 Task: Change  the formatting of the data to Which is  Less than 5, In conditional formating, put the option 'Green Fill with Dark Green Text. . 'In the sheet   Promote Sales templetes   book
Action: Mouse moved to (47, 140)
Screenshot: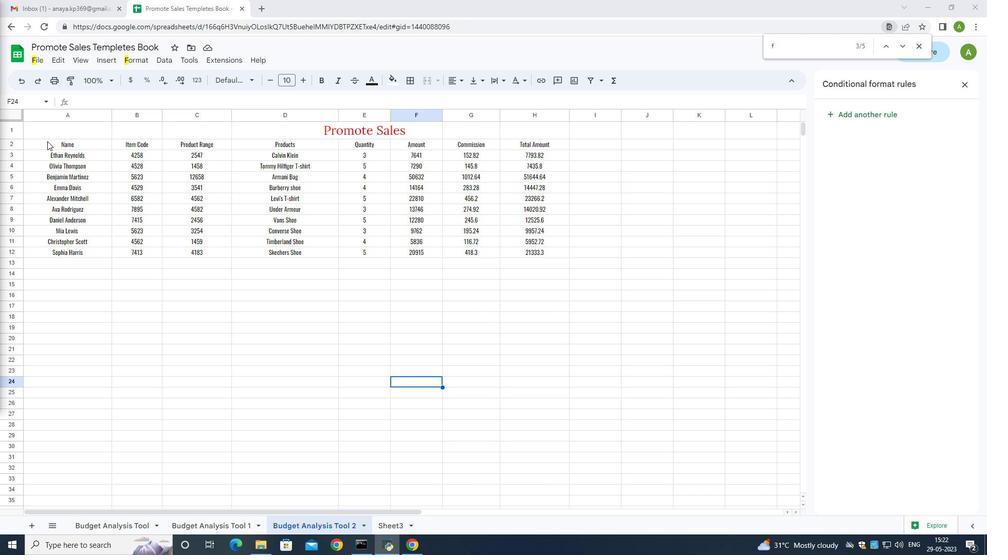 
Action: Mouse pressed left at (47, 140)
Screenshot: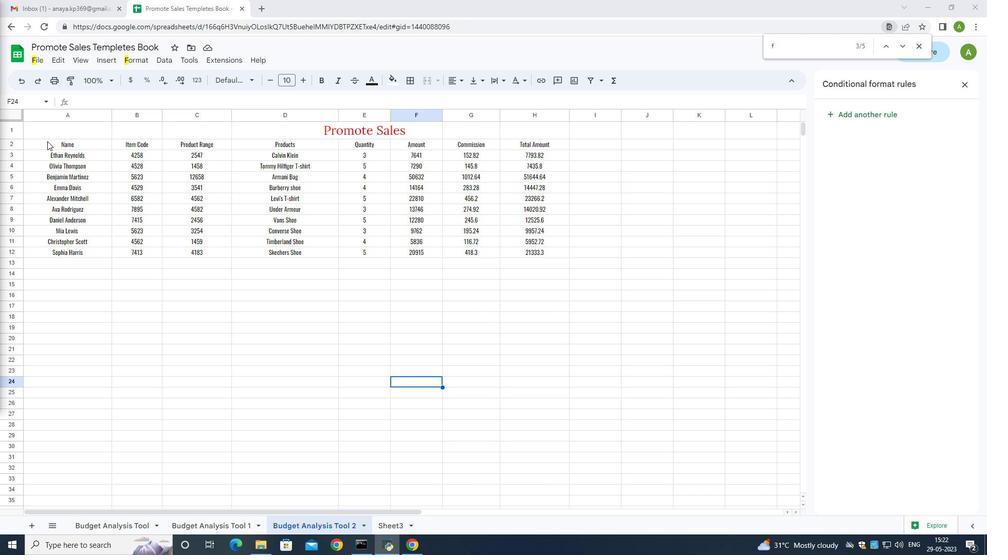 
Action: Mouse moved to (127, 57)
Screenshot: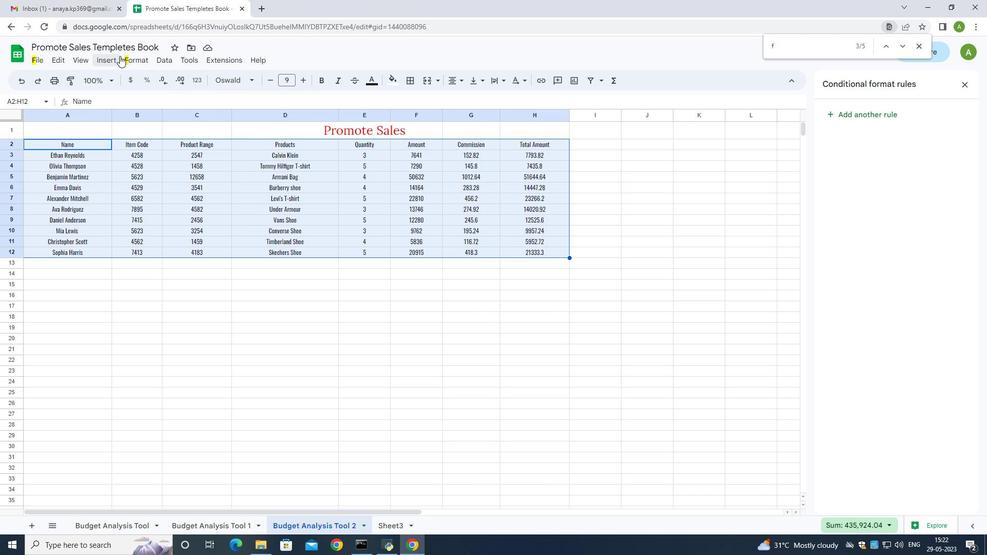 
Action: Mouse pressed left at (127, 57)
Screenshot: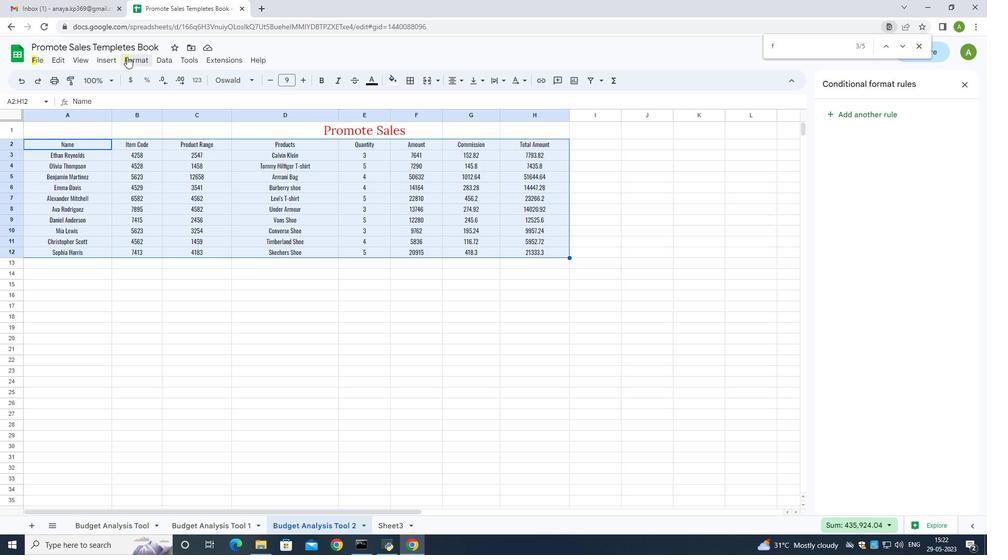 
Action: Mouse moved to (183, 239)
Screenshot: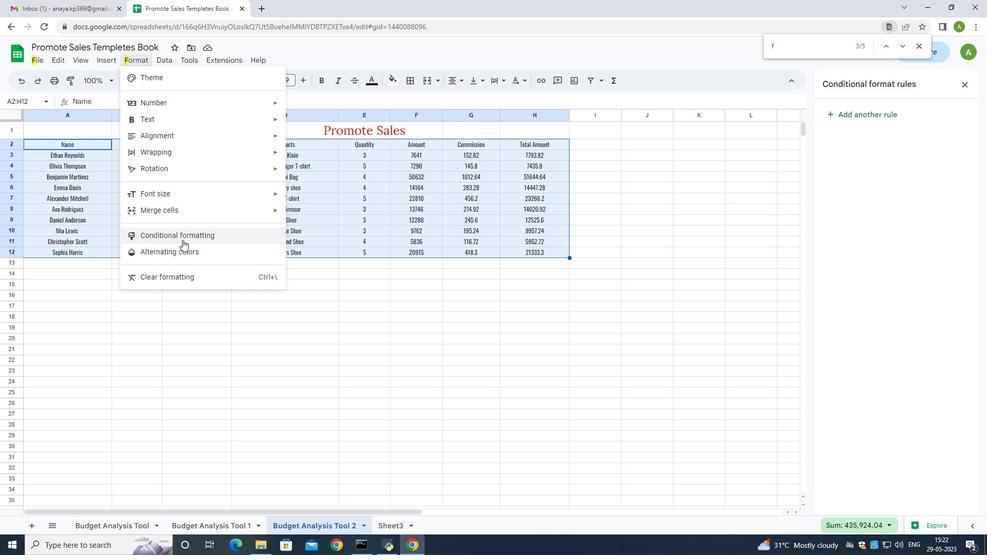 
Action: Mouse pressed left at (183, 239)
Screenshot: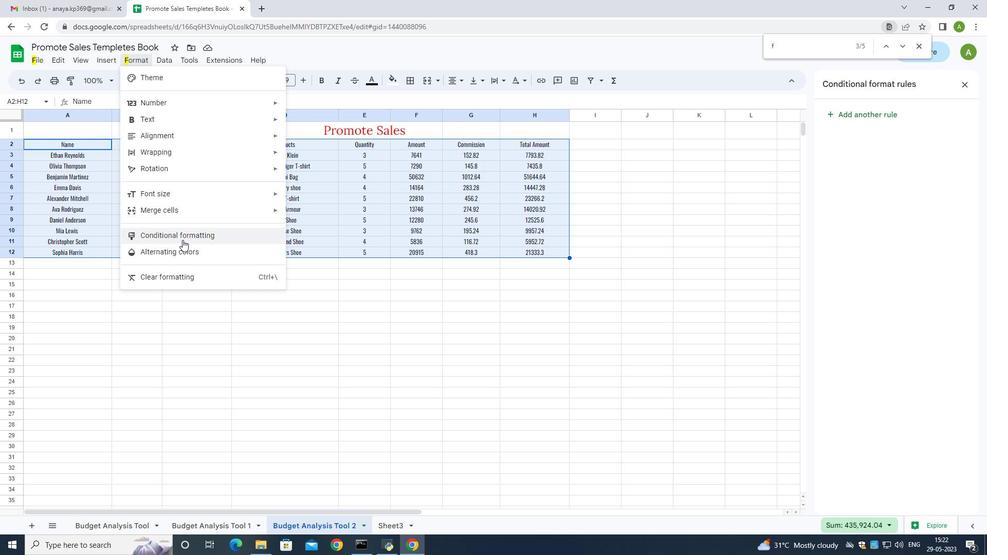 
Action: Mouse moved to (949, 218)
Screenshot: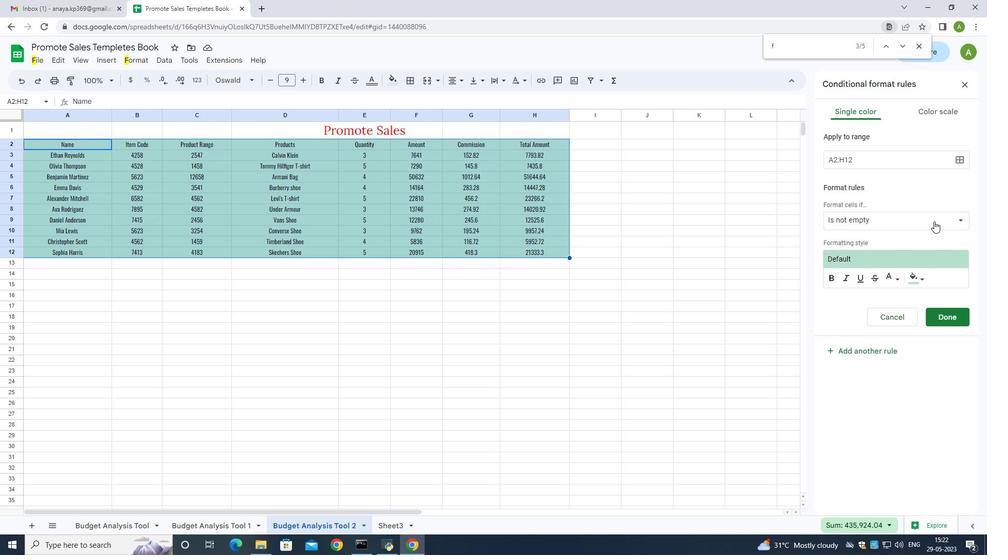 
Action: Mouse pressed left at (949, 218)
Screenshot: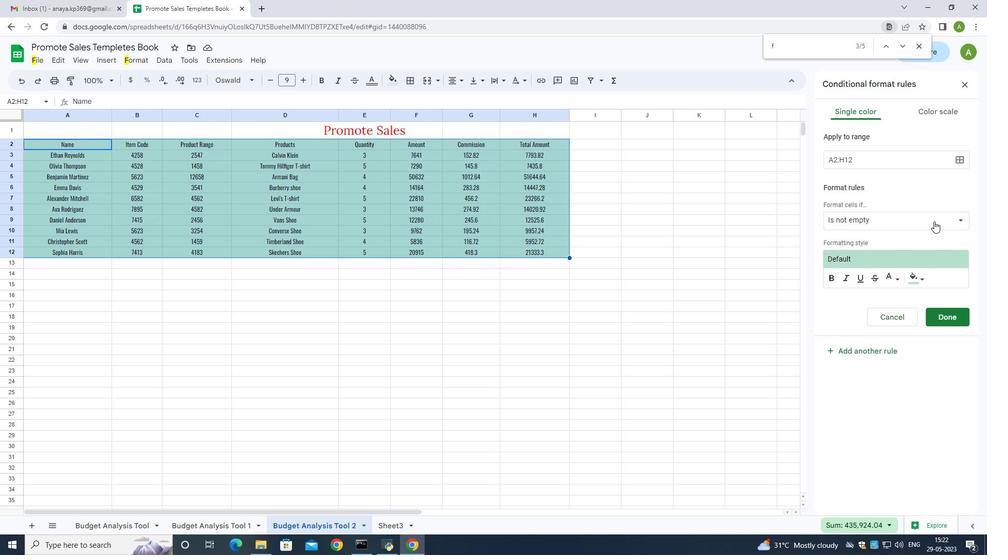 
Action: Mouse moved to (883, 419)
Screenshot: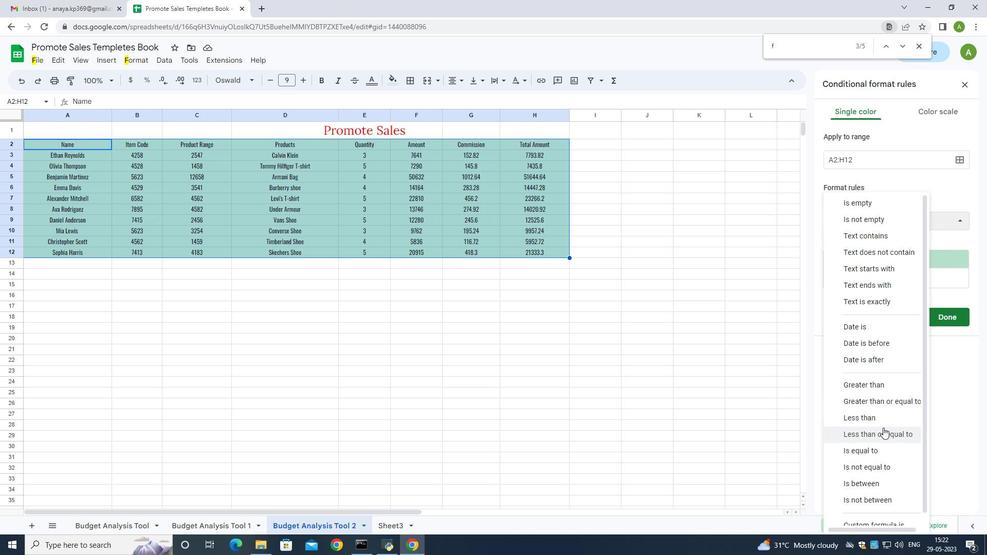 
Action: Mouse pressed left at (883, 419)
Screenshot: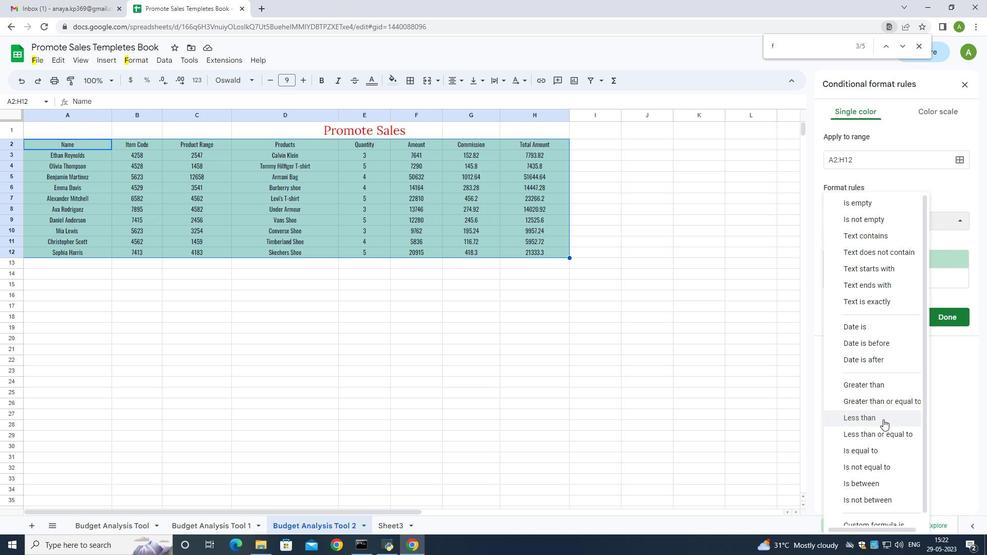 
Action: Mouse moved to (879, 247)
Screenshot: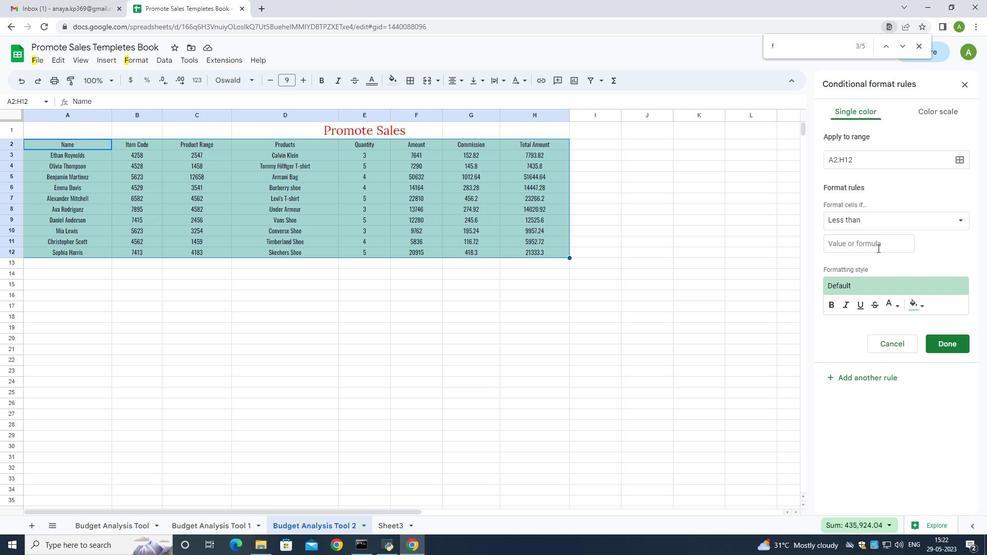 
Action: Mouse pressed left at (879, 247)
Screenshot: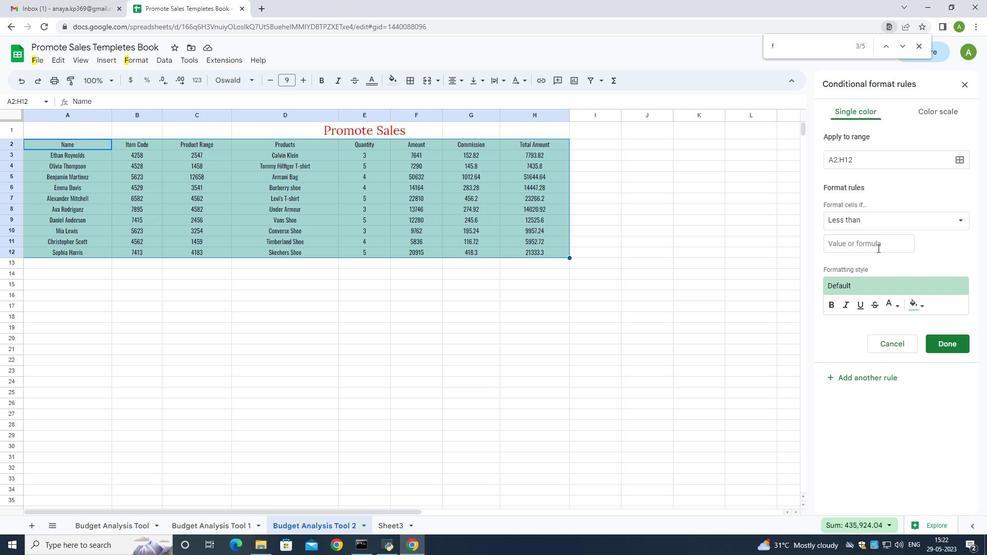 
Action: Key pressed 5
Screenshot: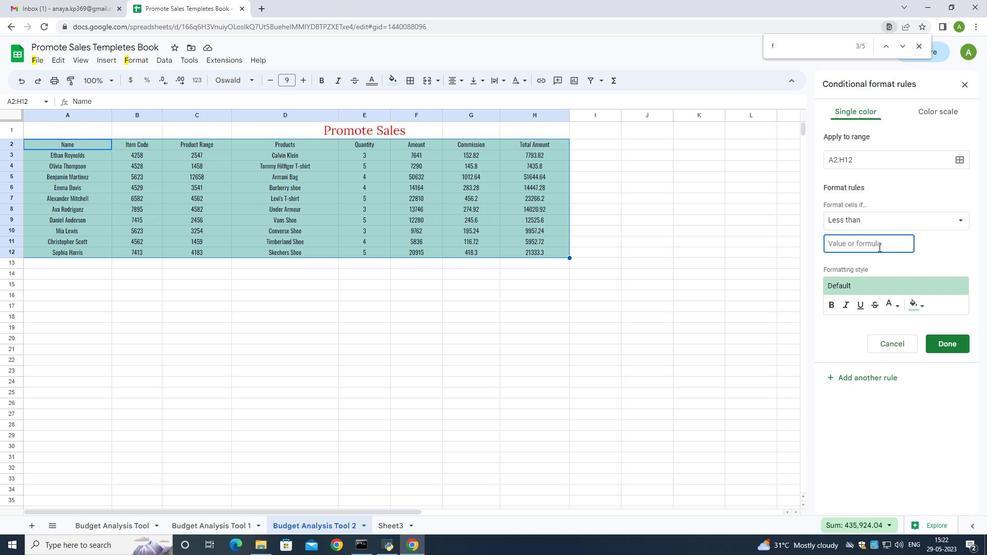 
Action: Mouse moved to (949, 339)
Screenshot: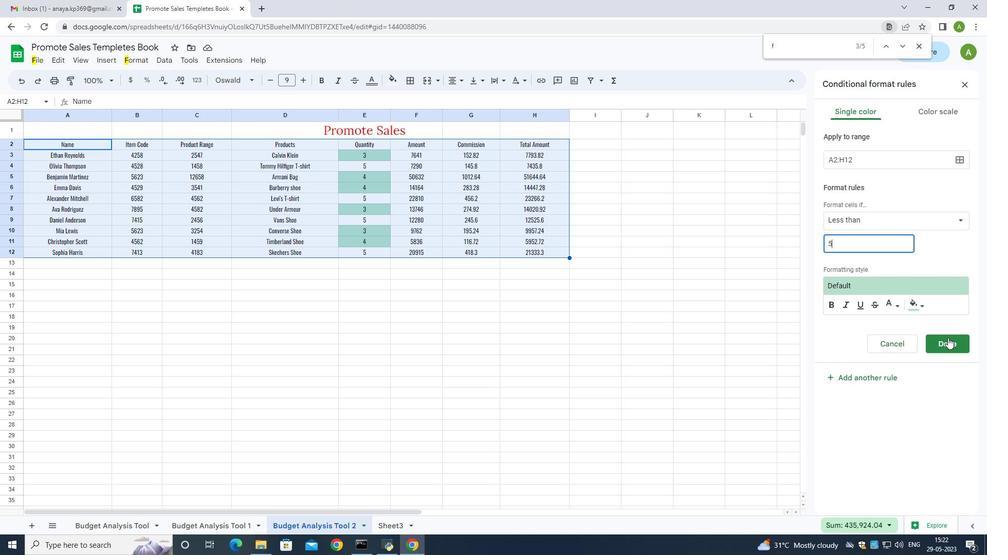 
Action: Mouse pressed left at (949, 339)
Screenshot: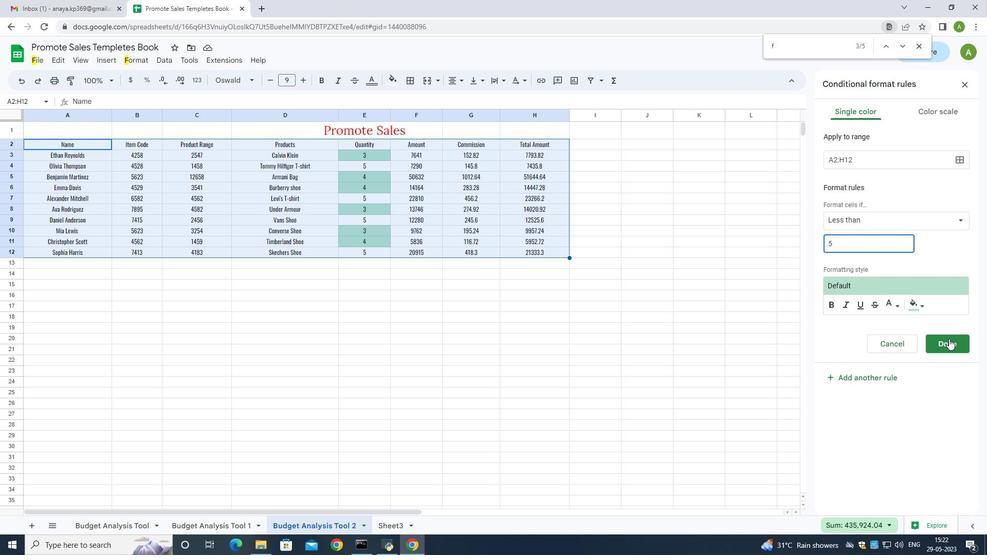 
Action: Mouse moved to (147, 62)
Screenshot: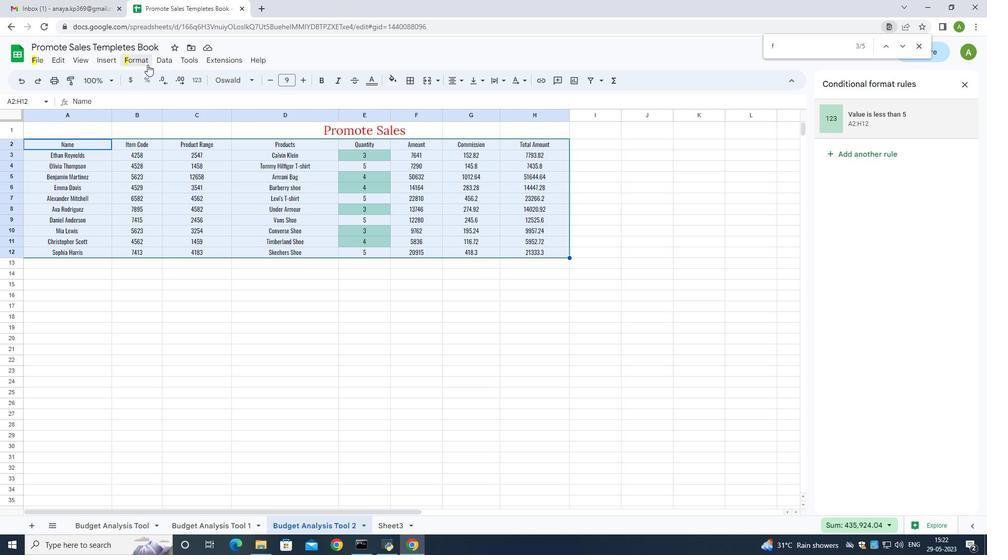 
Action: Mouse pressed left at (147, 62)
Screenshot: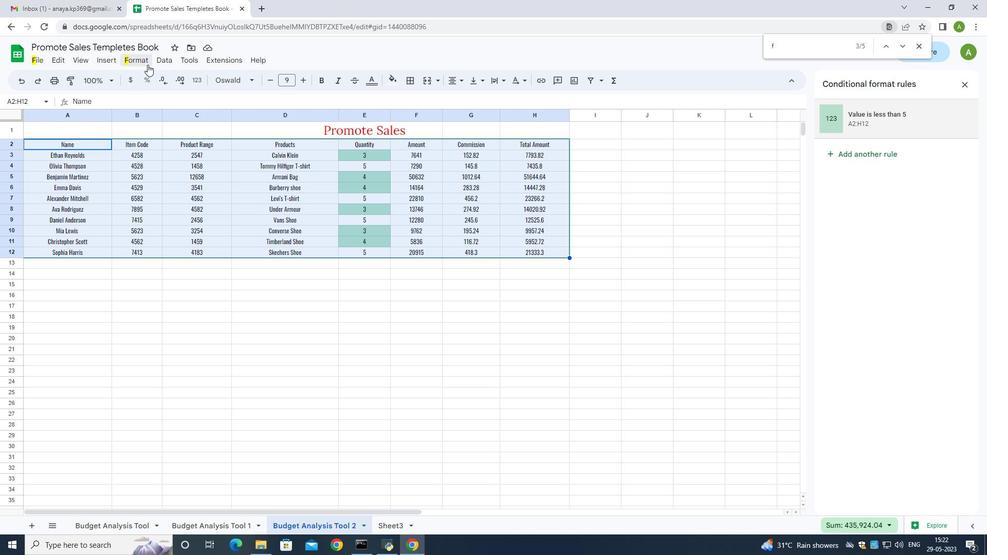 
Action: Mouse moved to (218, 242)
Screenshot: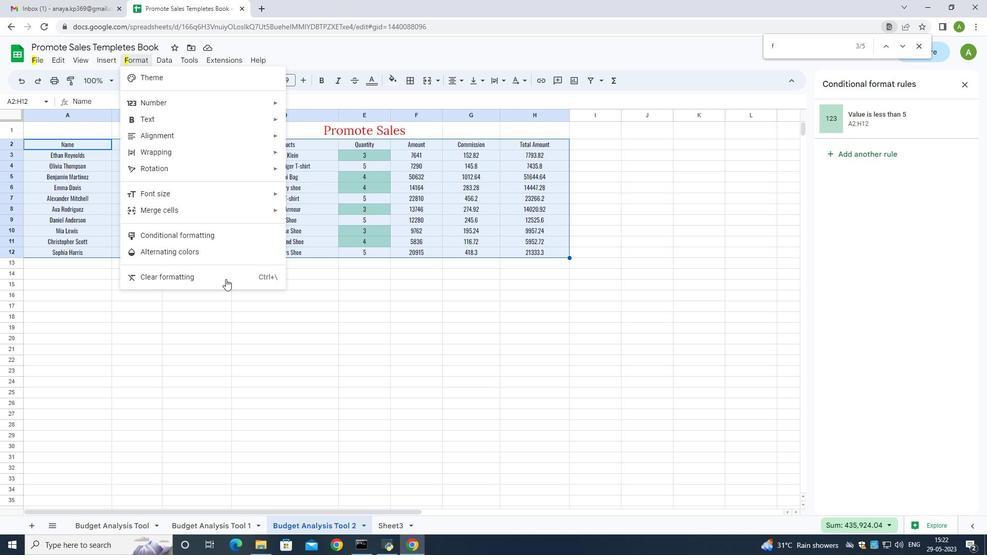 
Action: Mouse pressed left at (218, 242)
Screenshot: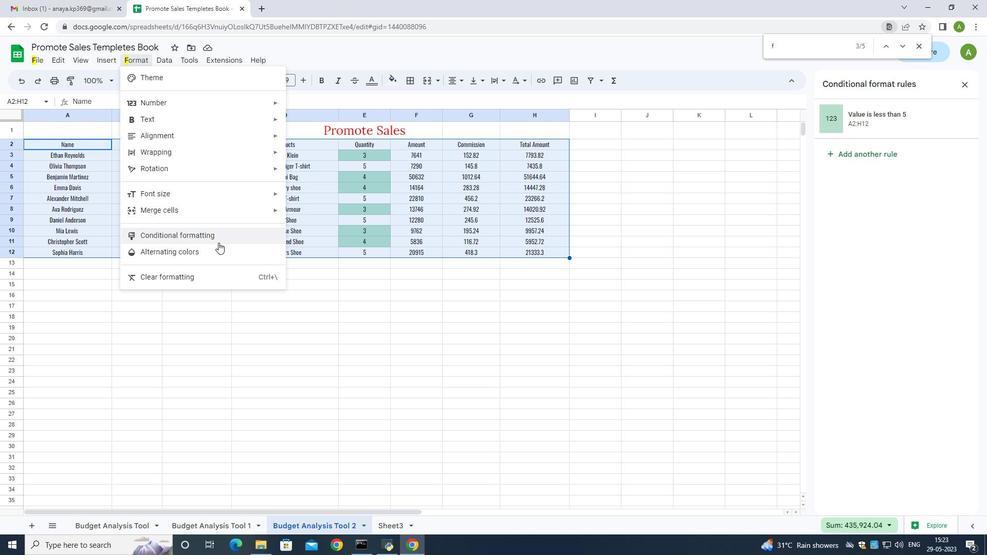 
Action: Mouse moved to (138, 59)
Screenshot: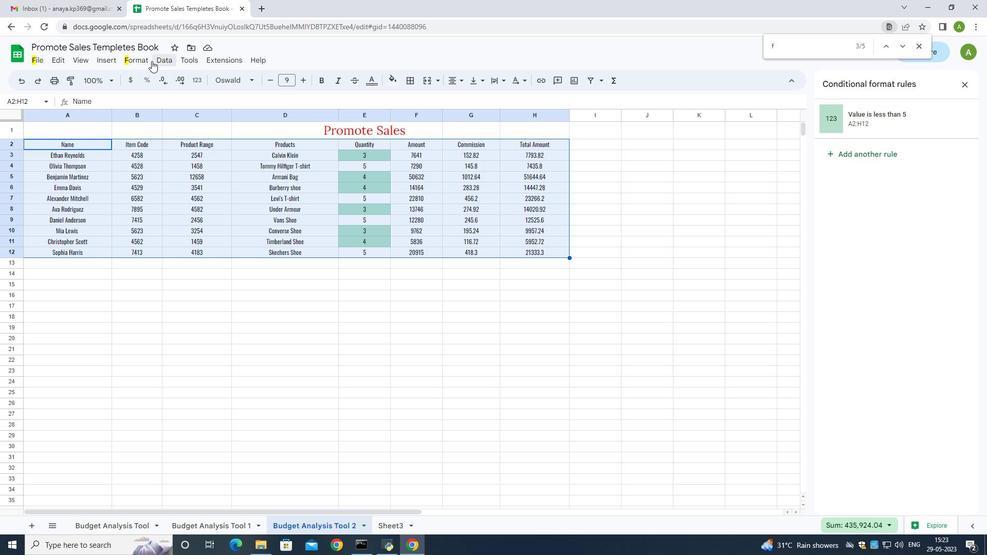 
Action: Mouse pressed left at (138, 59)
Screenshot: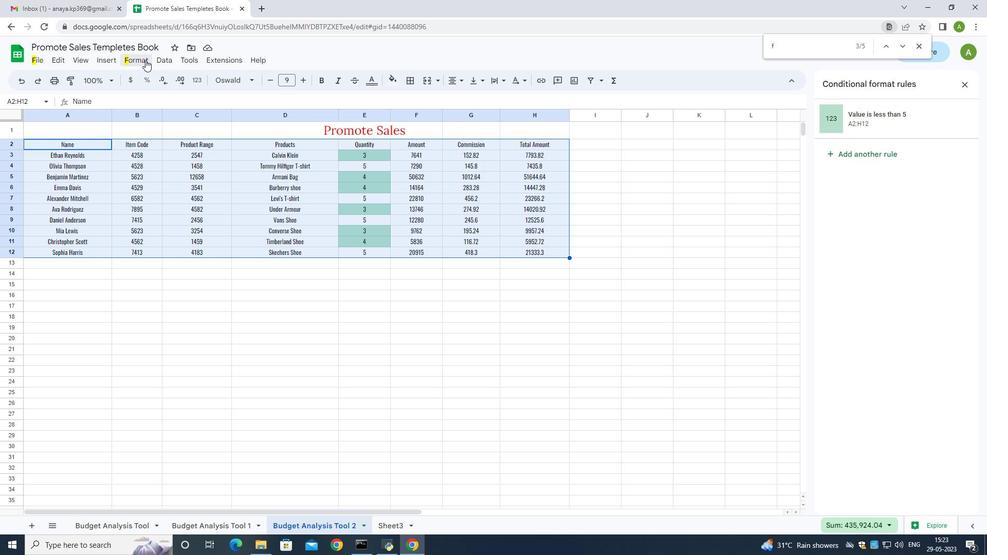 
Action: Mouse moved to (189, 235)
Screenshot: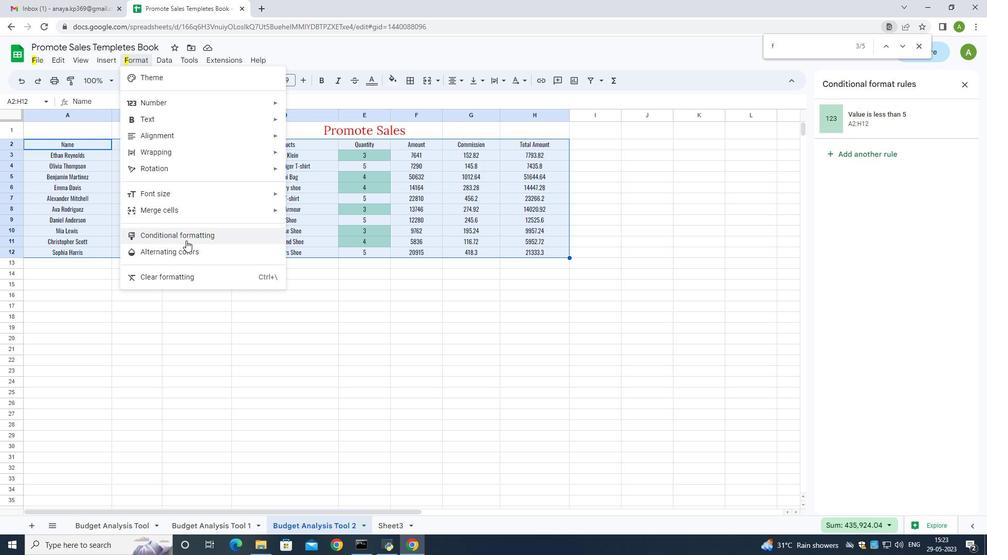 
Action: Mouse pressed left at (189, 235)
Screenshot: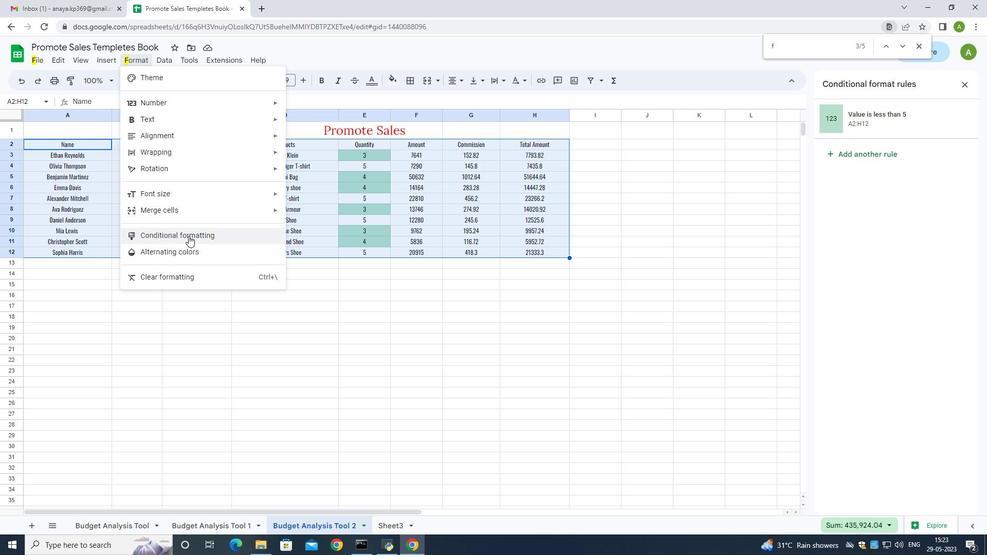 
Action: Mouse moved to (891, 125)
Screenshot: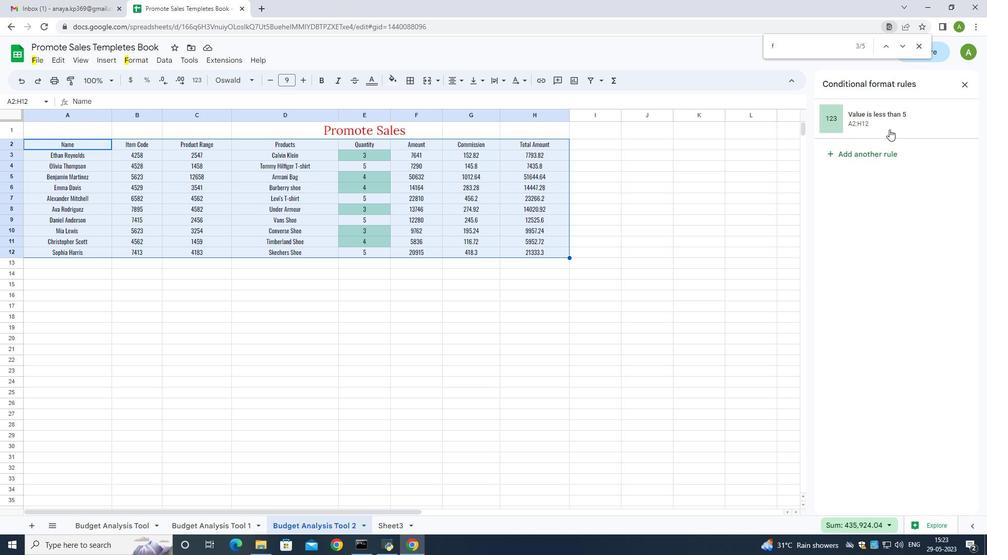 
Action: Mouse pressed left at (891, 125)
Screenshot: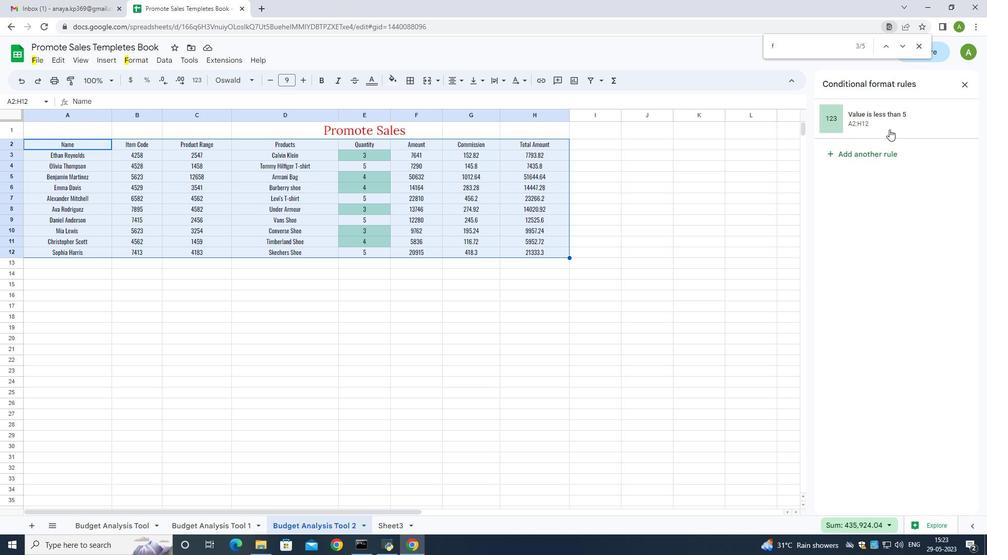 
Action: Mouse moved to (899, 302)
Screenshot: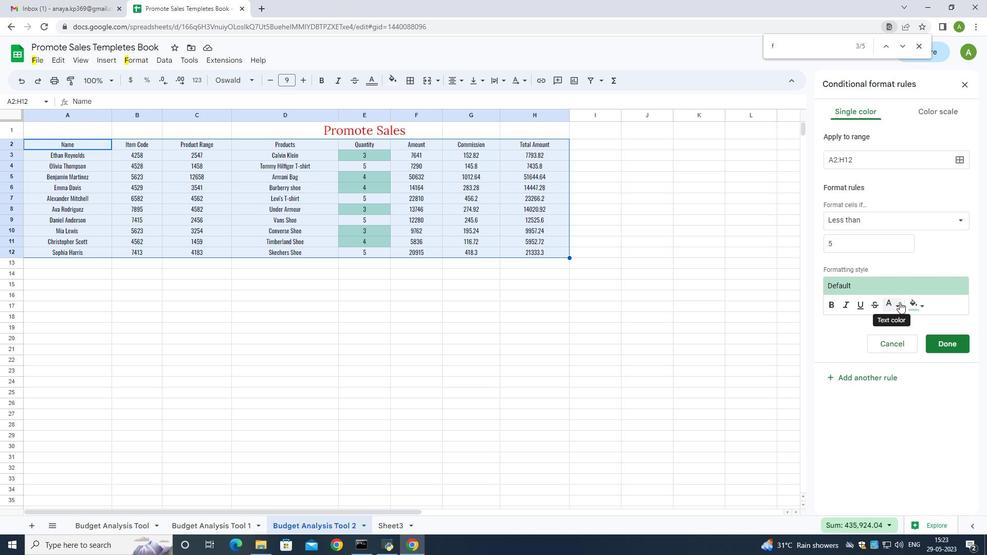 
Action: Mouse pressed left at (899, 302)
Screenshot: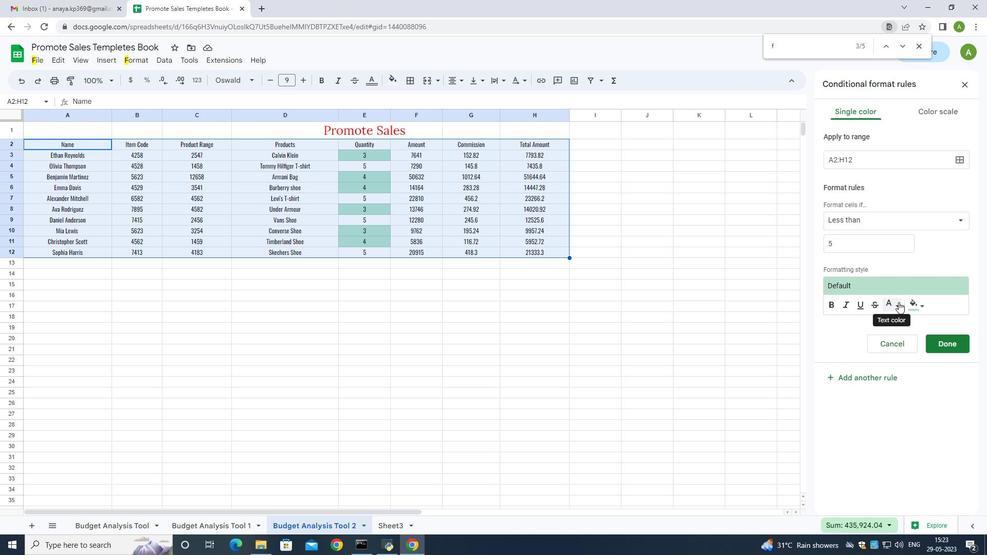 
Action: Mouse moved to (834, 416)
Screenshot: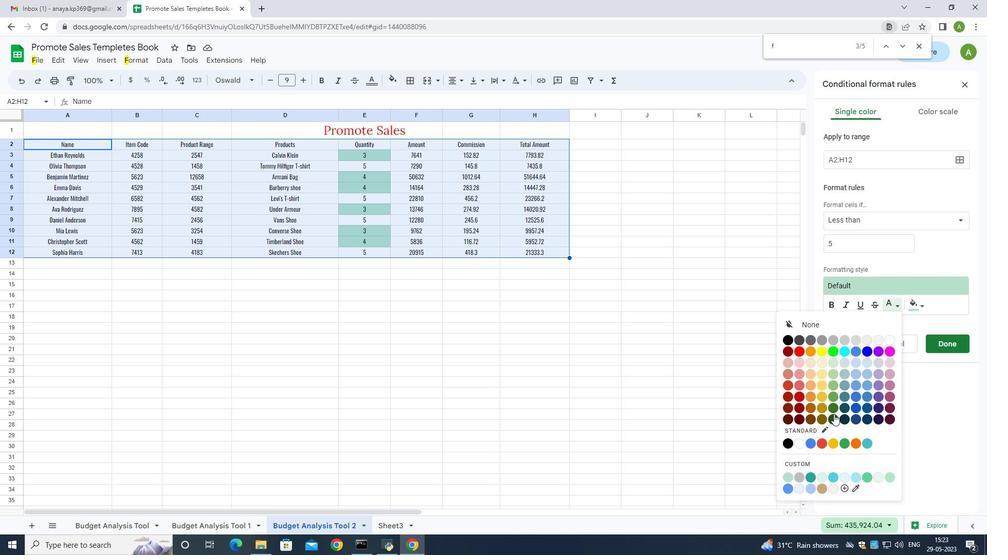 
Action: Mouse pressed left at (834, 416)
Screenshot: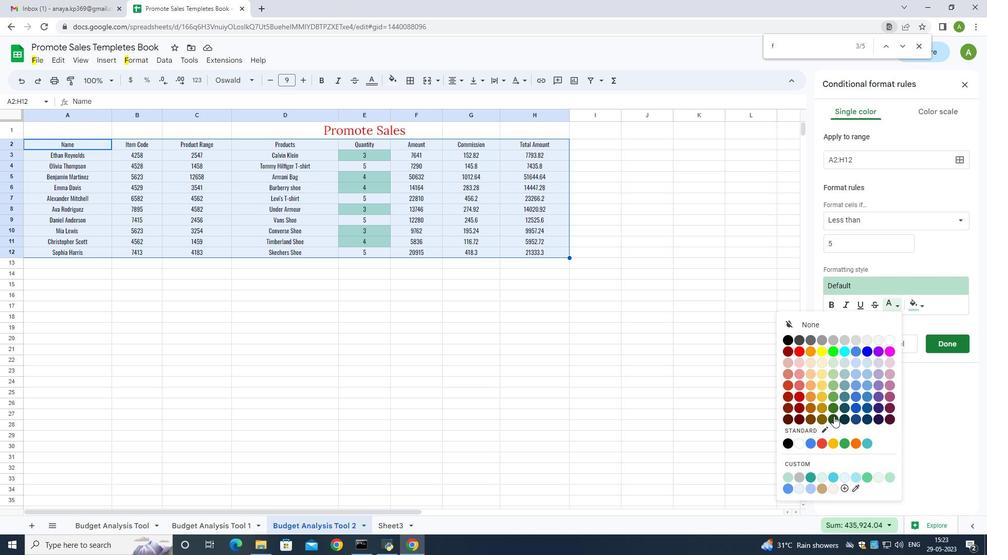 
Action: Mouse moved to (917, 305)
Screenshot: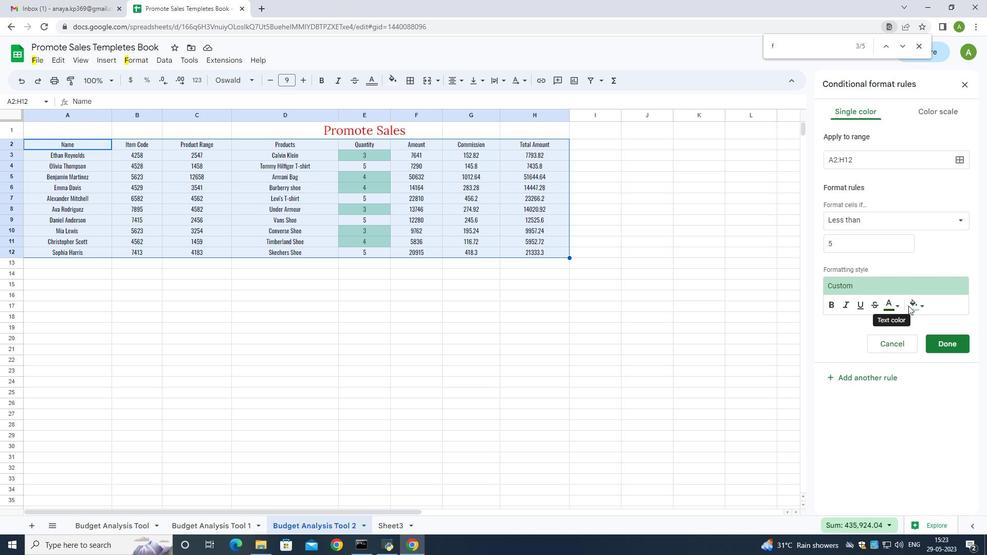 
Action: Mouse pressed left at (917, 305)
Screenshot: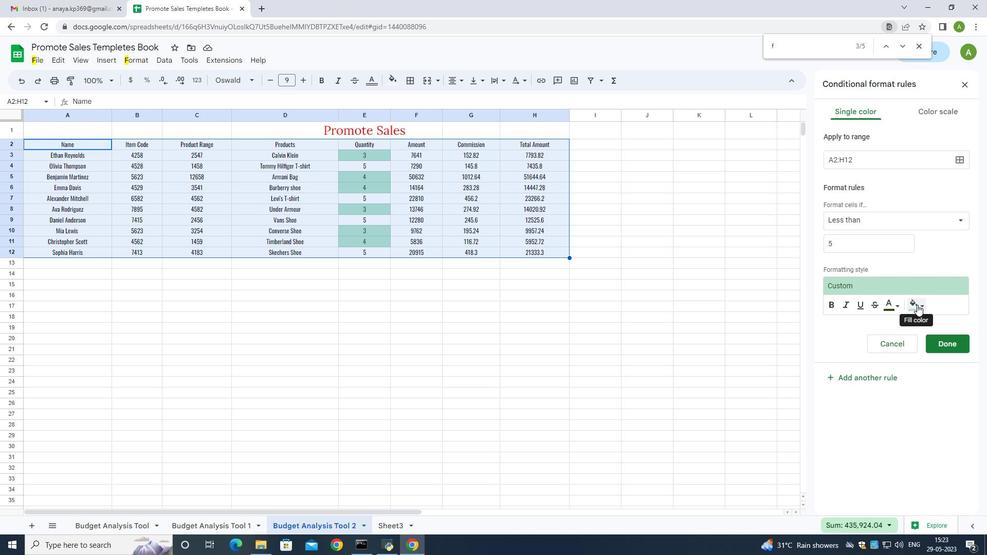 
Action: Mouse moved to (861, 410)
Screenshot: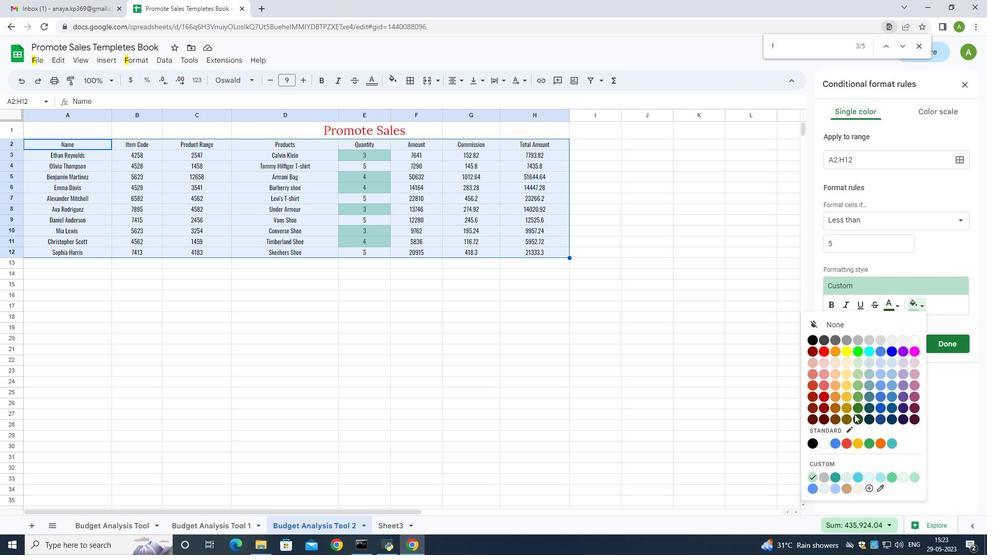 
Action: Mouse pressed left at (861, 410)
Screenshot: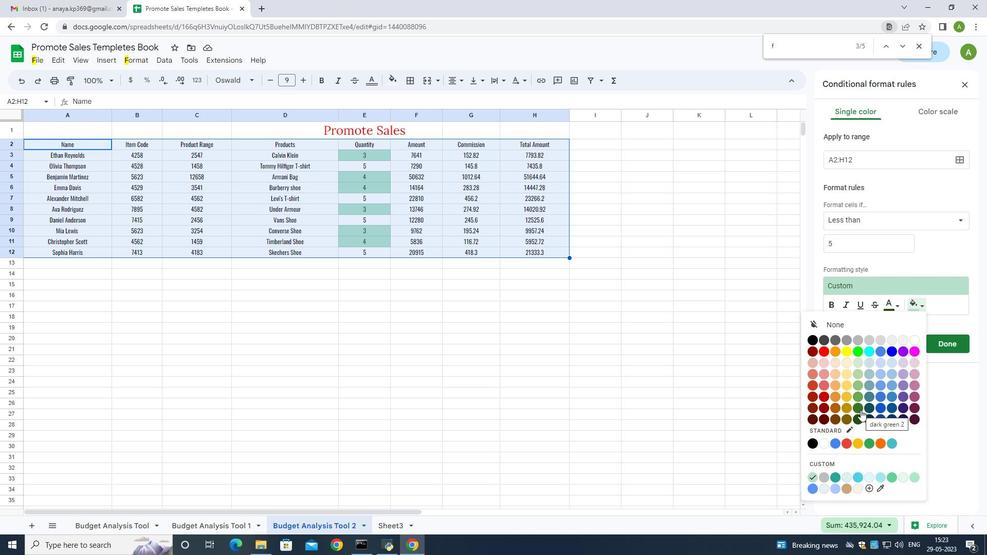 
Action: Mouse moved to (893, 312)
Screenshot: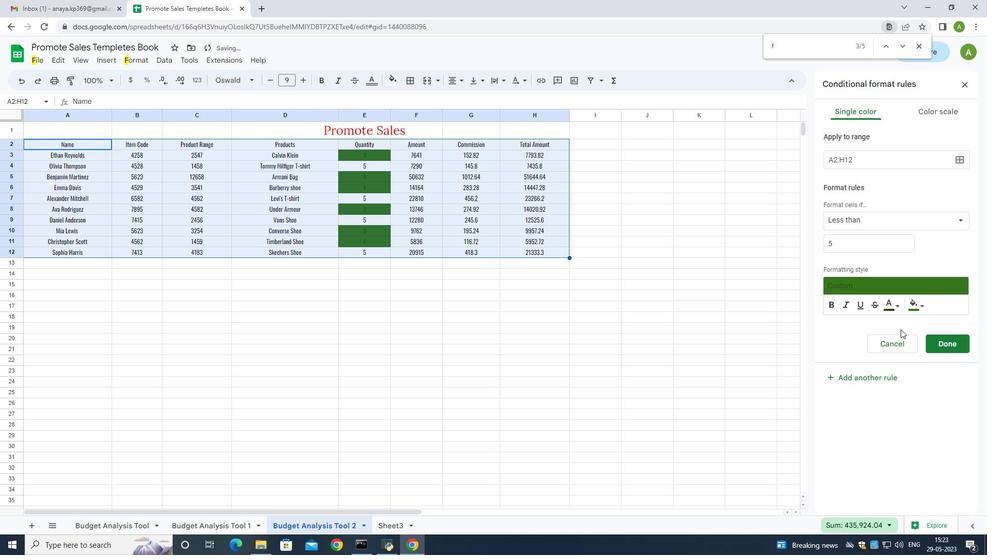 
Action: Mouse pressed left at (893, 312)
Screenshot: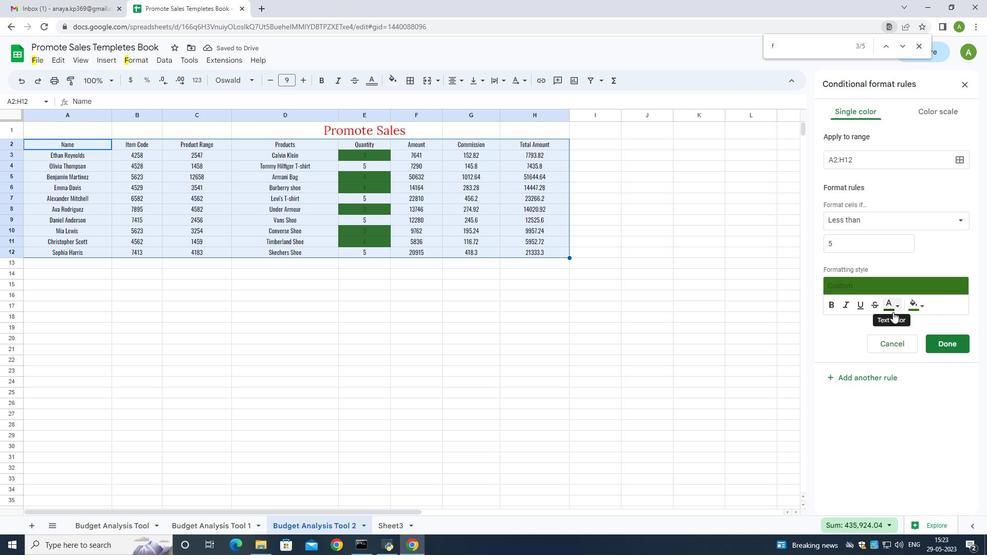 
Action: Mouse moved to (832, 419)
Screenshot: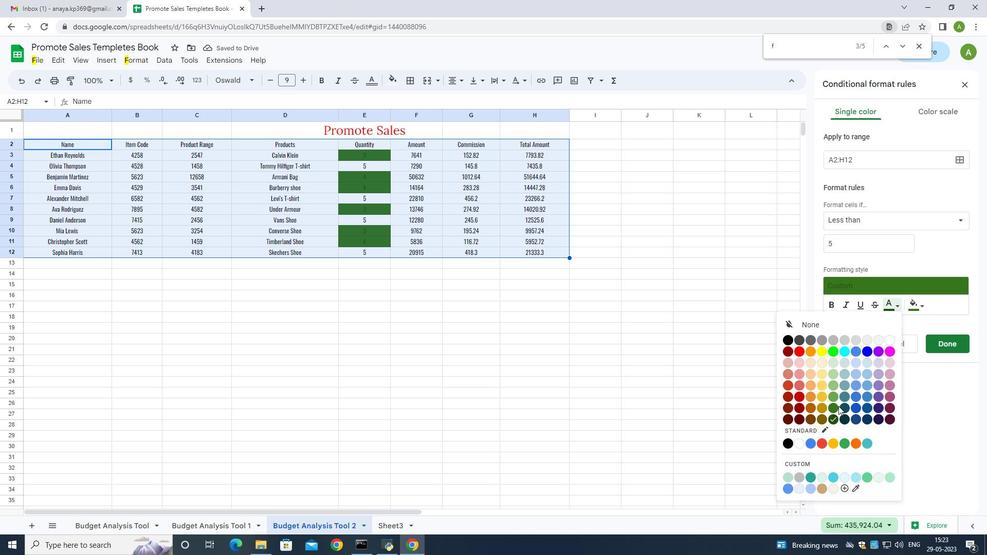
Action: Mouse pressed left at (832, 419)
Screenshot: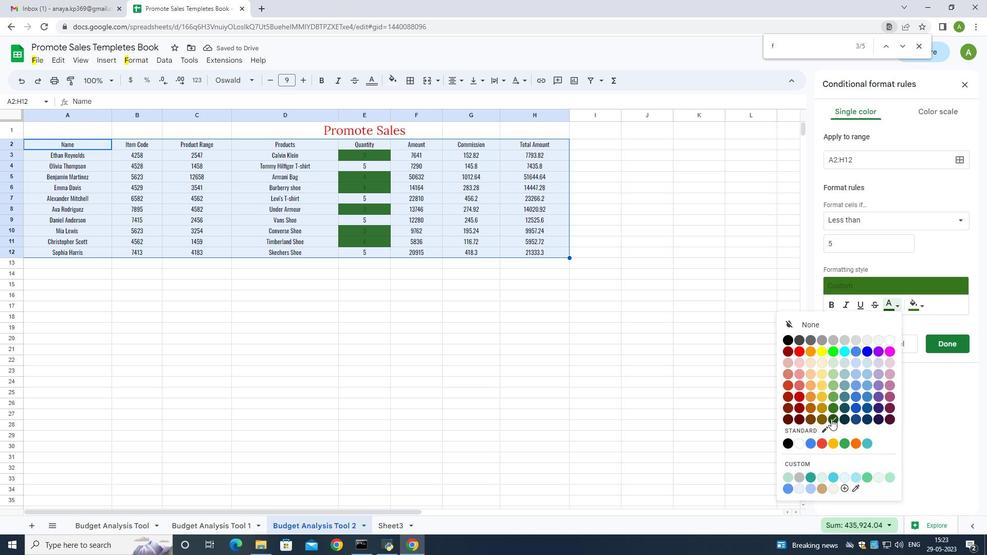 
Action: Mouse moved to (935, 348)
Screenshot: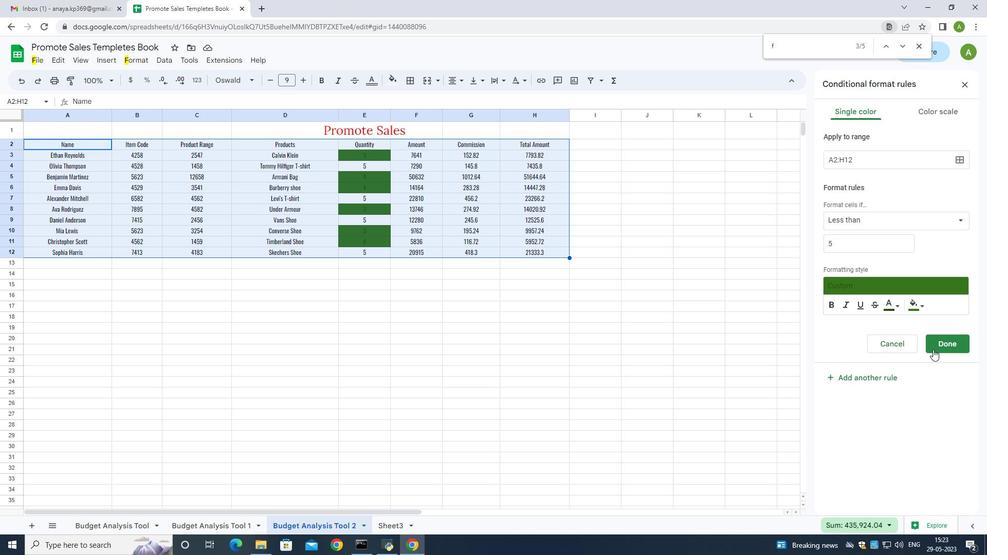 
Action: Mouse pressed left at (935, 348)
Screenshot: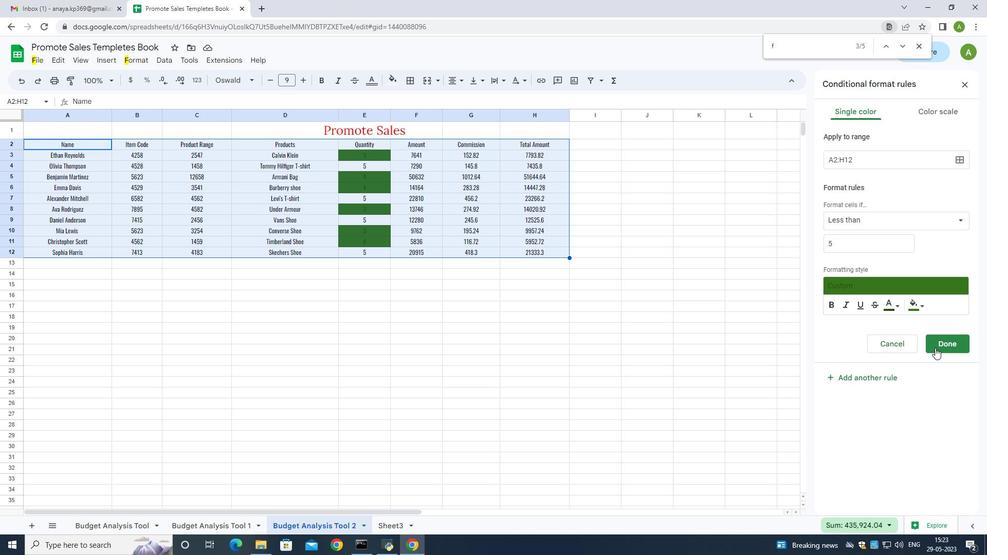 
Action: Mouse moved to (510, 326)
Screenshot: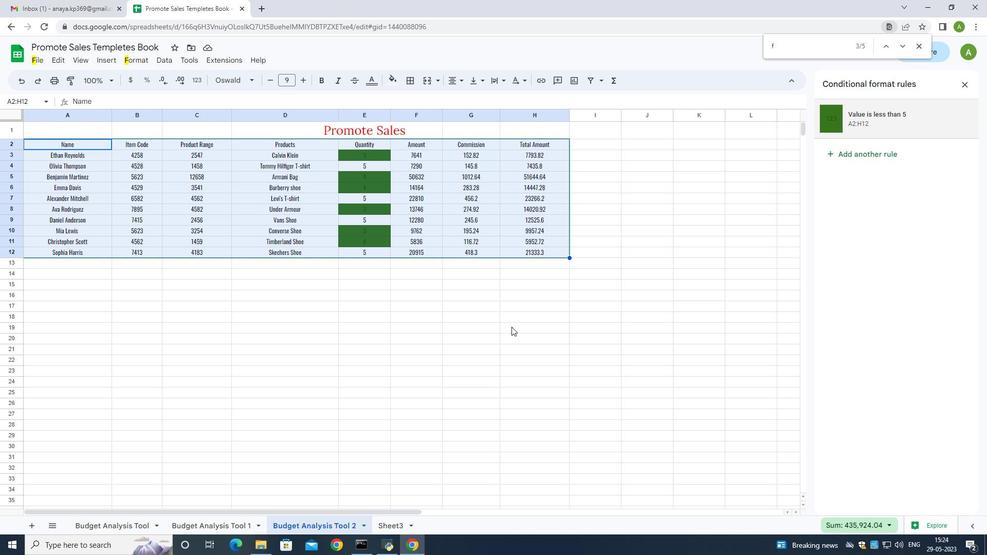 
Action: Key pressed ctrl+S
Screenshot: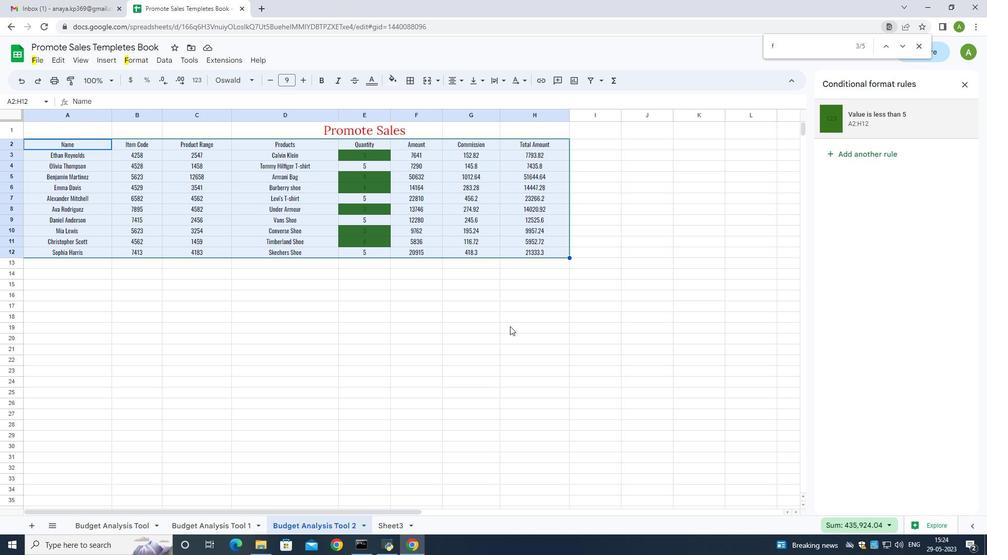 
Action: Mouse moved to (905, 162)
Screenshot: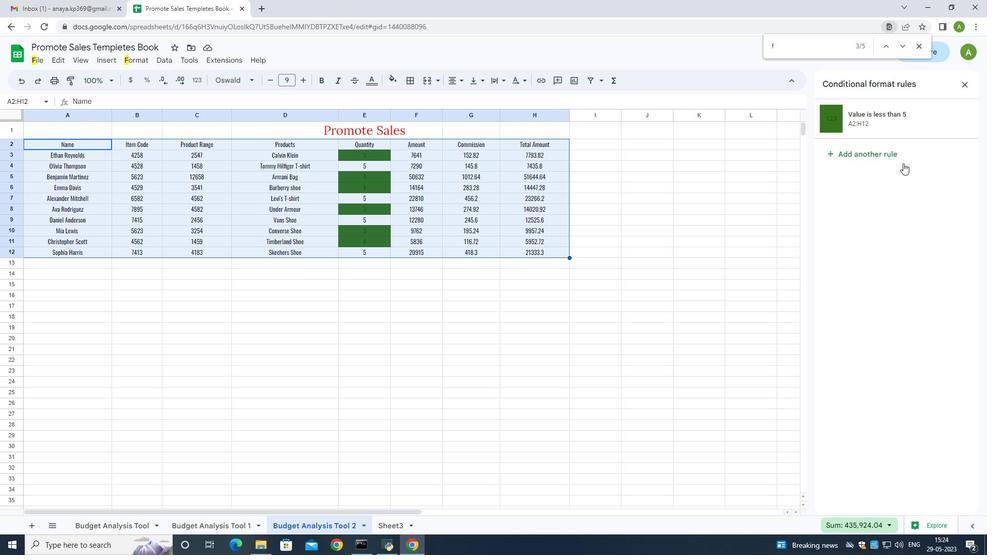 
